 Task: Create Board Product Launch Planning to Workspace Customer Analytics. Create Board Employee Recognition and Rewards to Workspace Customer Analytics. Create Board Content Marketing Content Repurposing and Optimization to Workspace Customer Analytics
Action: Mouse moved to (307, 70)
Screenshot: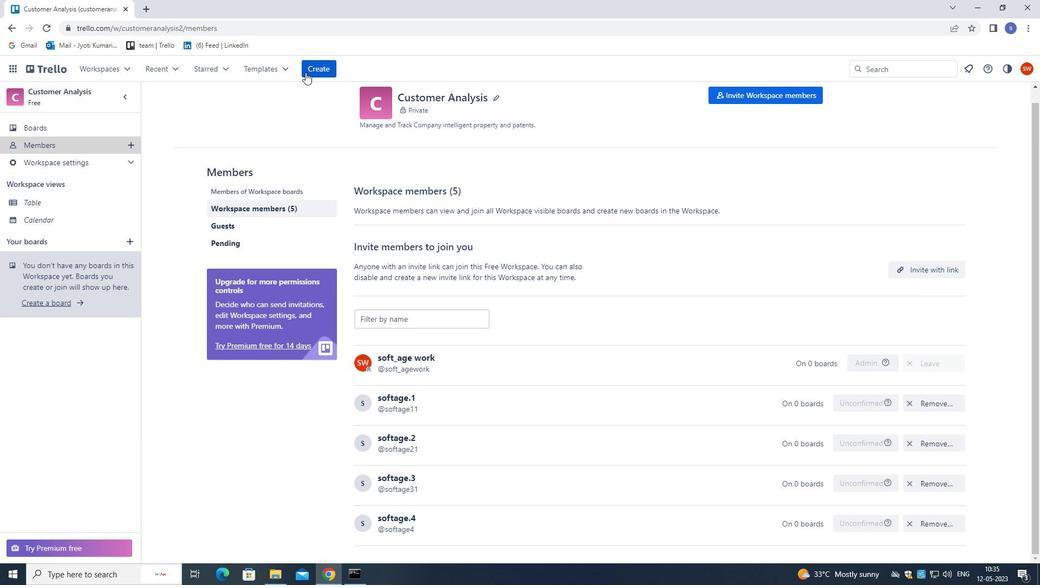 
Action: Mouse pressed left at (307, 70)
Screenshot: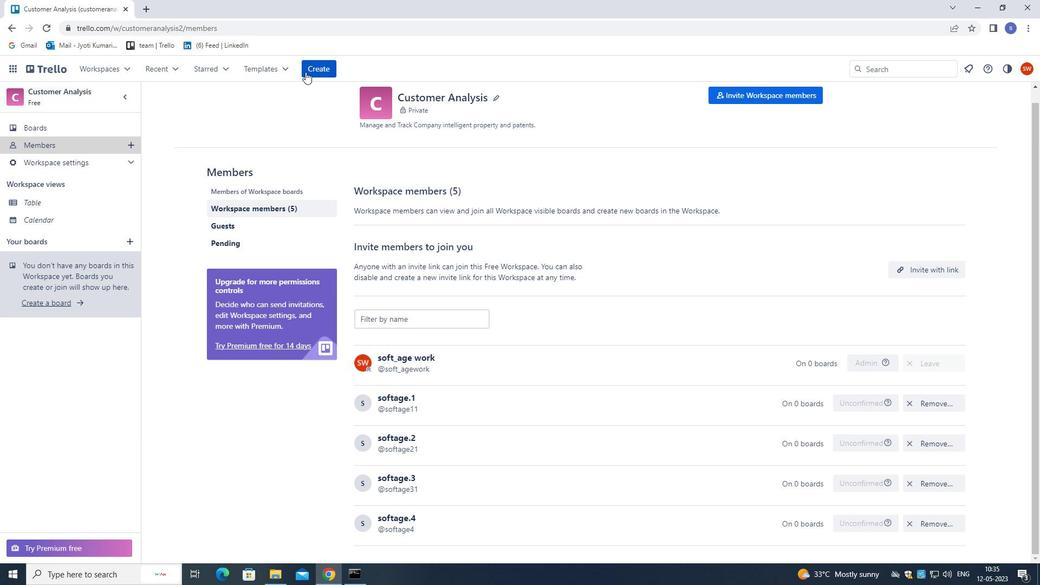 
Action: Mouse moved to (316, 93)
Screenshot: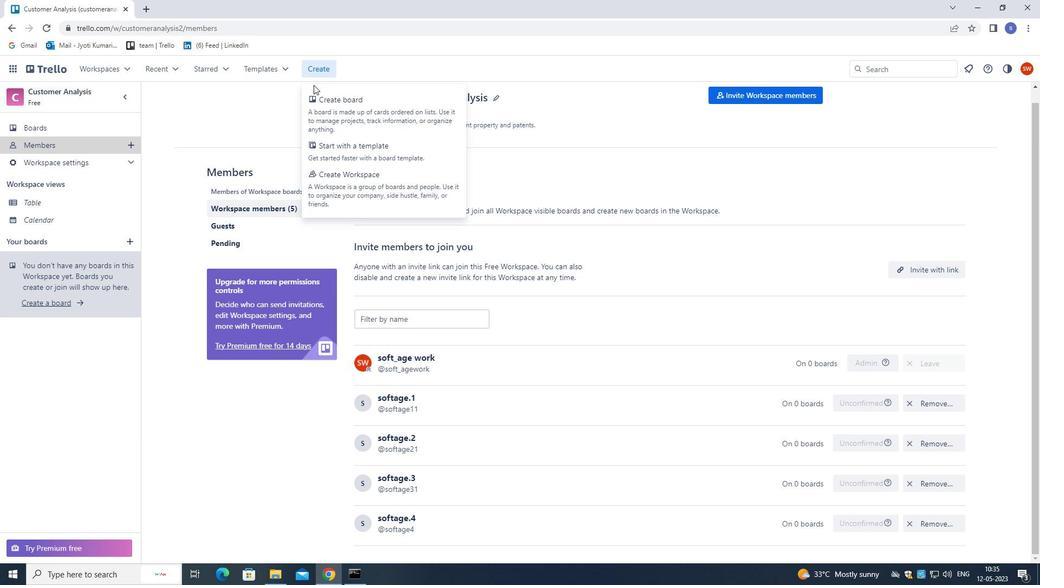 
Action: Mouse pressed left at (316, 93)
Screenshot: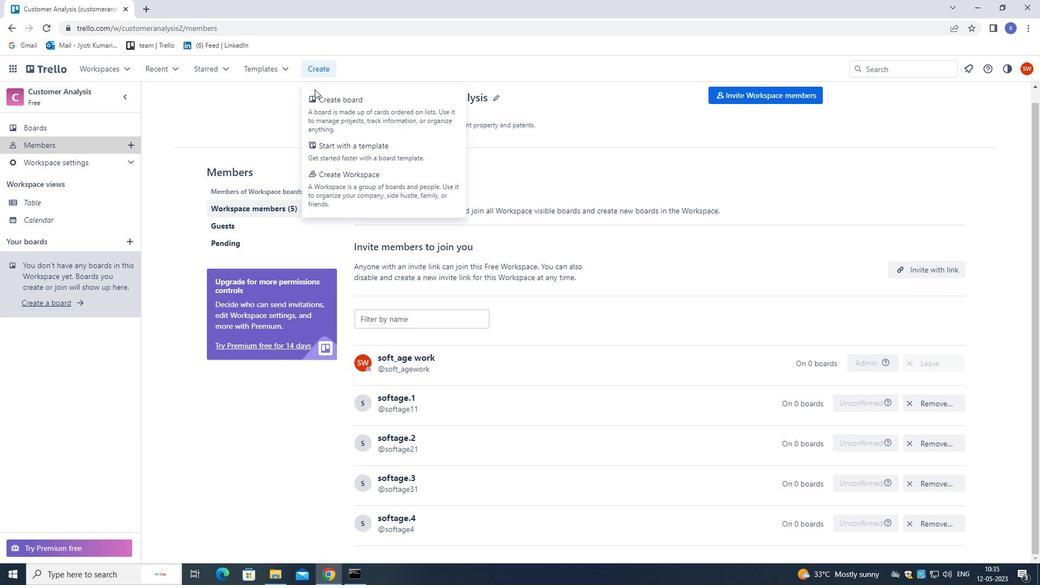 
Action: Key pressed <Key.shift>PRODUCT<Key.space><Key.shift>LAUNCH<Key.space><Key.shift>PLANNING
Screenshot: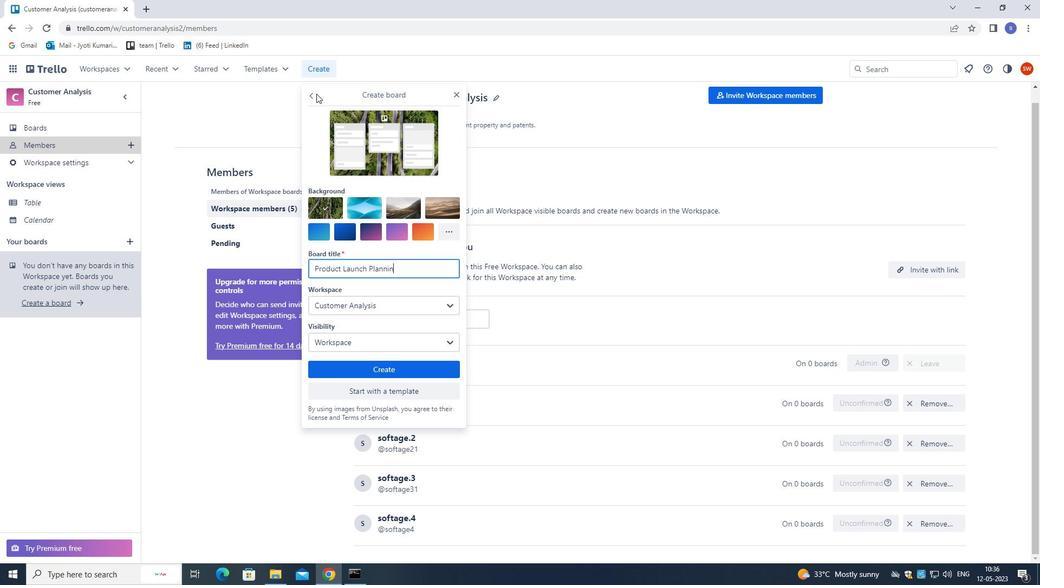 
Action: Mouse moved to (341, 366)
Screenshot: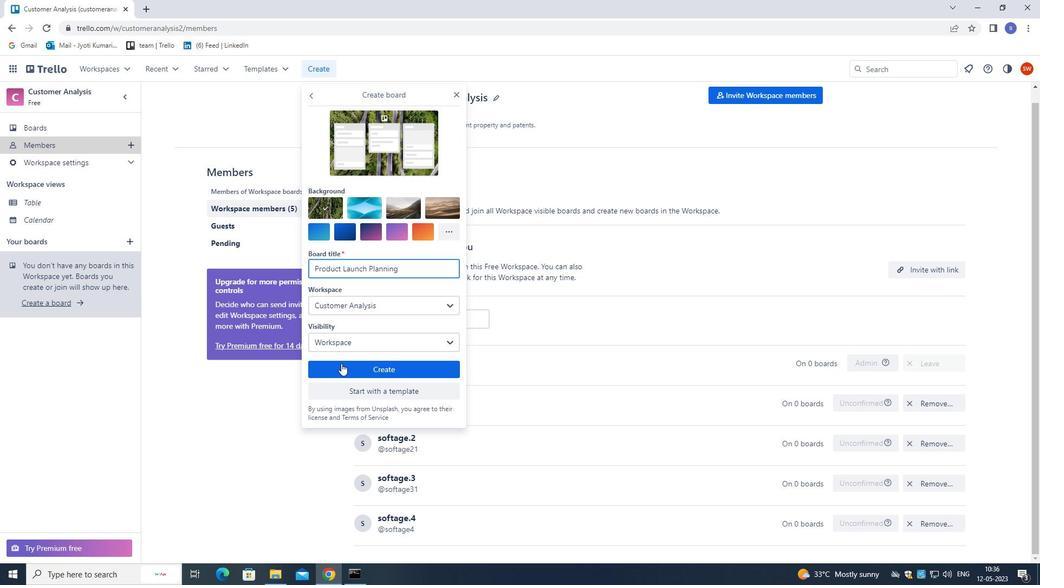 
Action: Mouse pressed left at (341, 366)
Screenshot: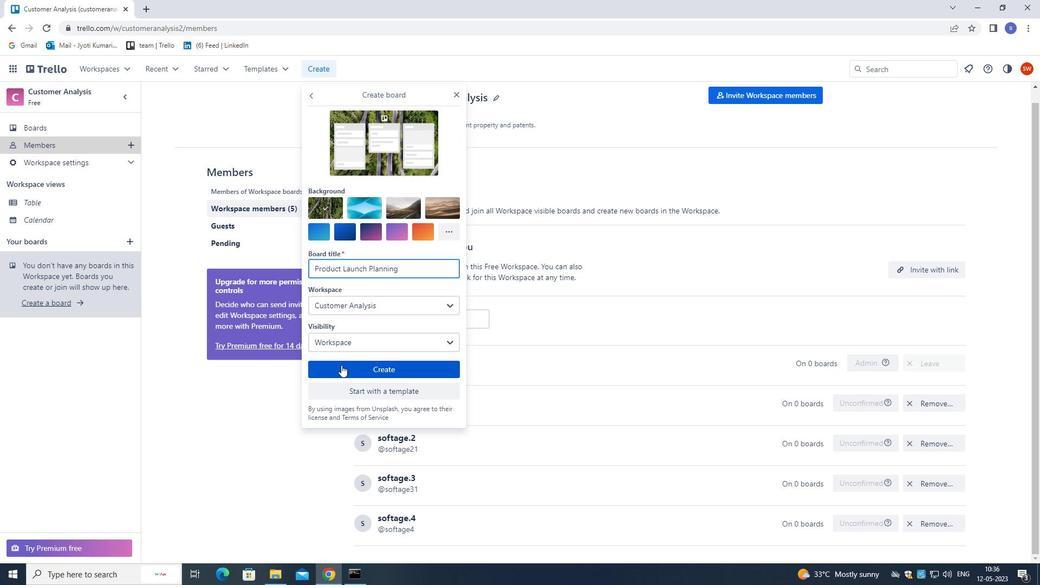 
Action: Mouse moved to (320, 67)
Screenshot: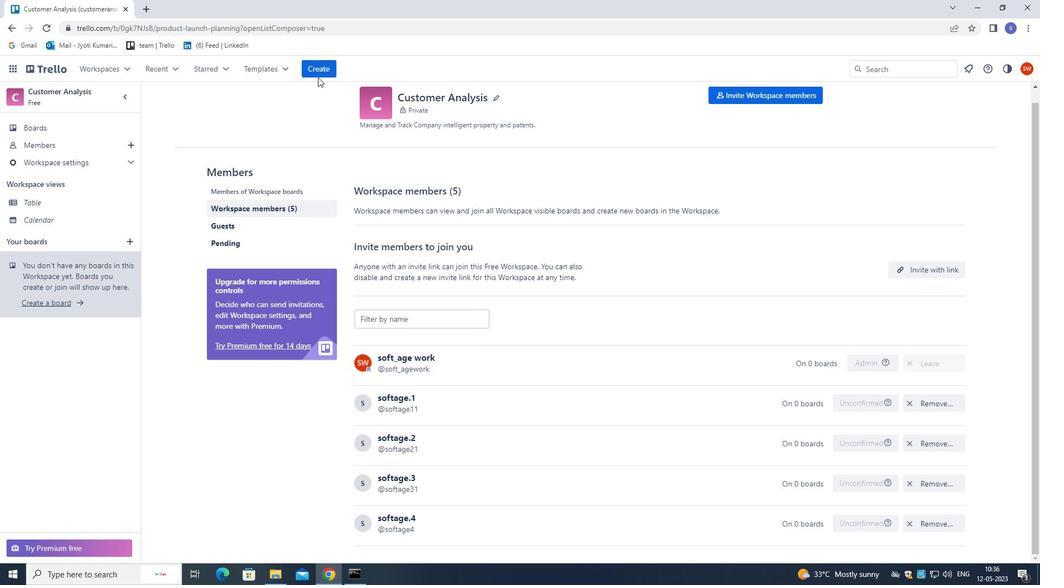 
Action: Mouse pressed left at (320, 67)
Screenshot: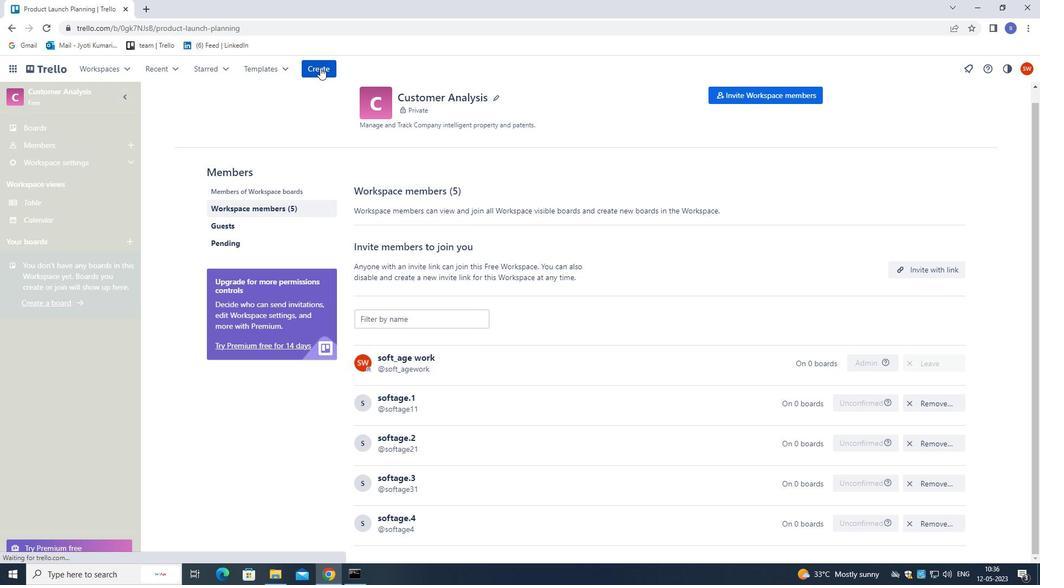 
Action: Mouse moved to (329, 102)
Screenshot: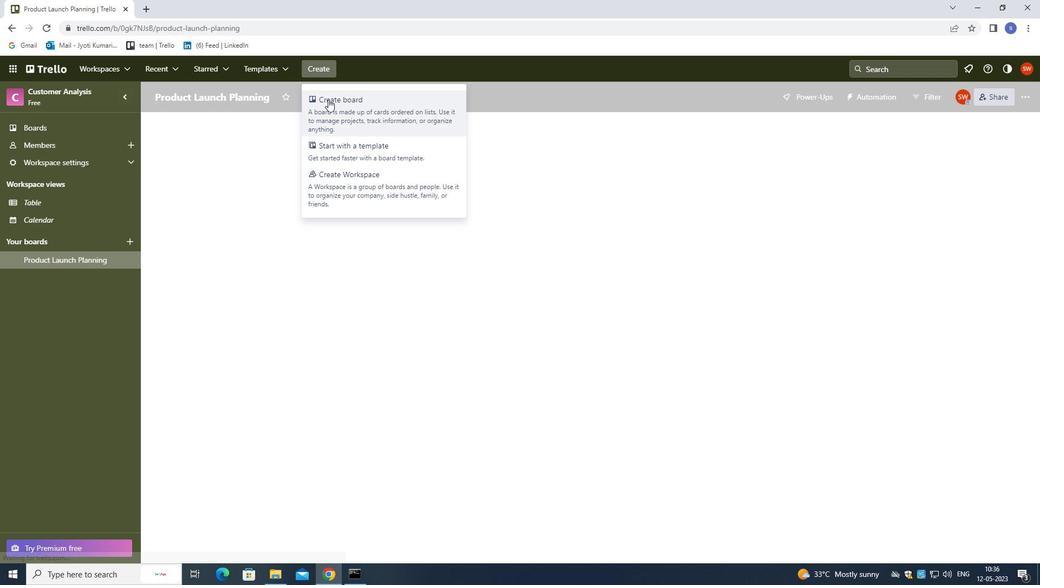 
Action: Mouse pressed left at (329, 102)
Screenshot: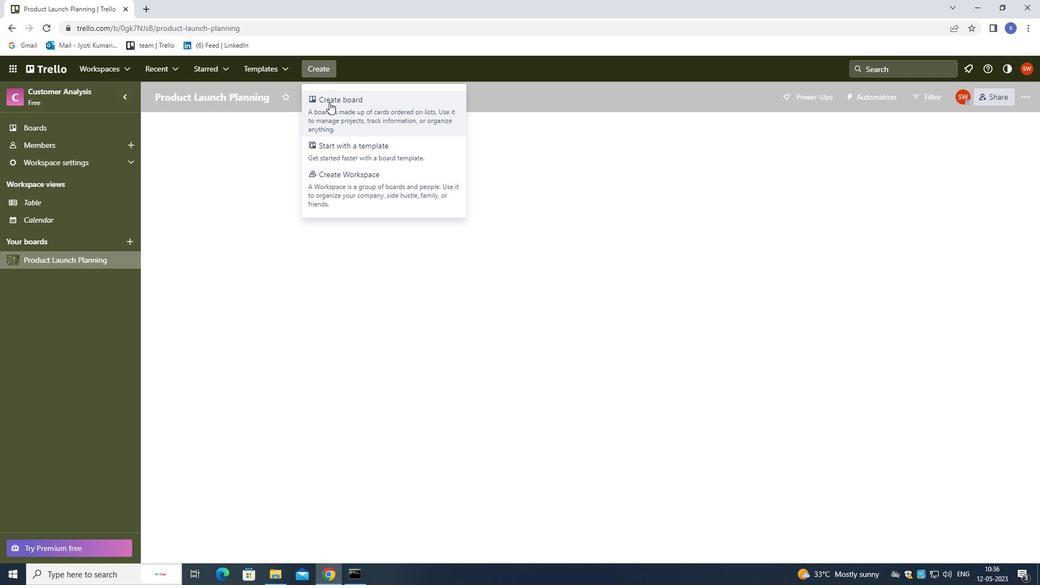 
Action: Key pressed <Key.shift>W<Key.backspace>EMPLOYEE<Key.space><Key.shift>RECOGNITION<Key.space><Key.shift>AND<Key.space><Key.shift>REWARDS<Key.space>
Screenshot: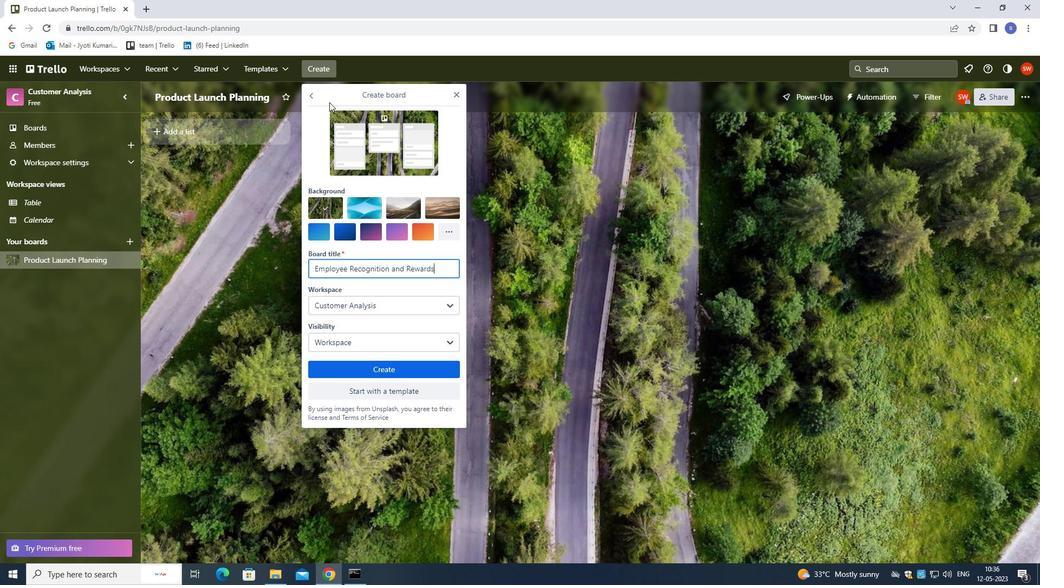 
Action: Mouse moved to (372, 366)
Screenshot: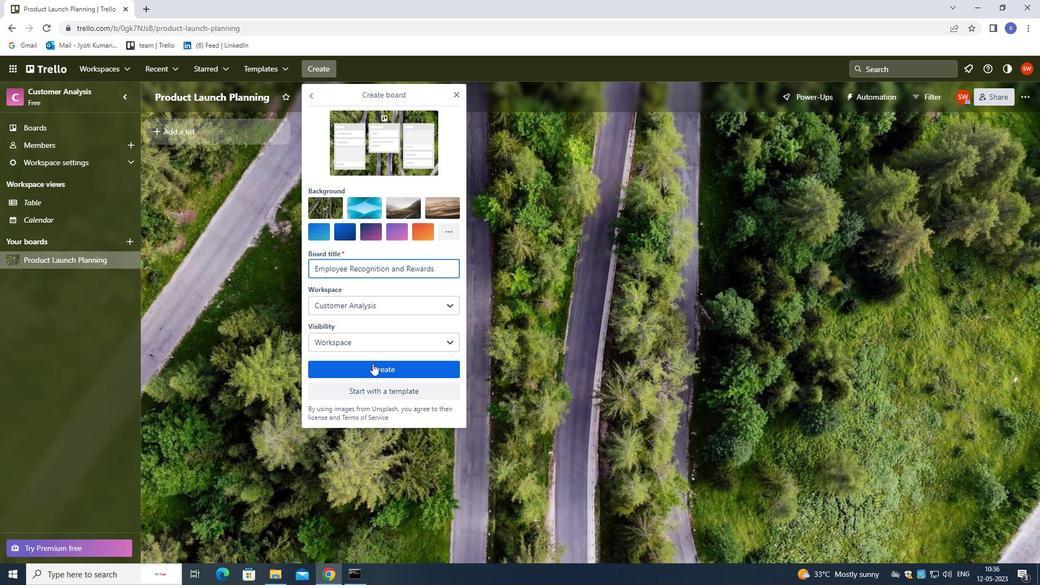
Action: Mouse pressed left at (372, 366)
Screenshot: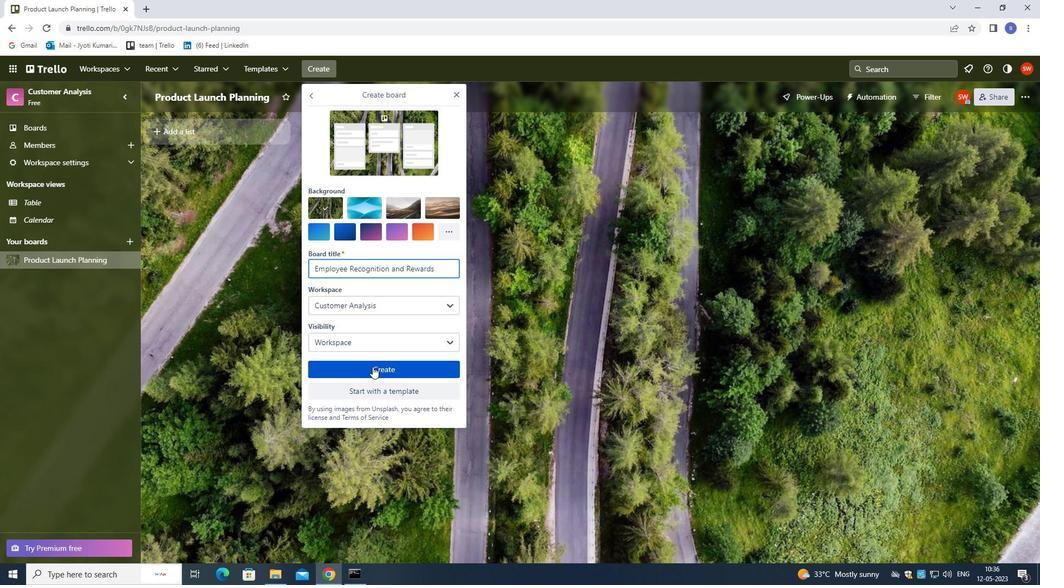 
Action: Mouse moved to (317, 65)
Screenshot: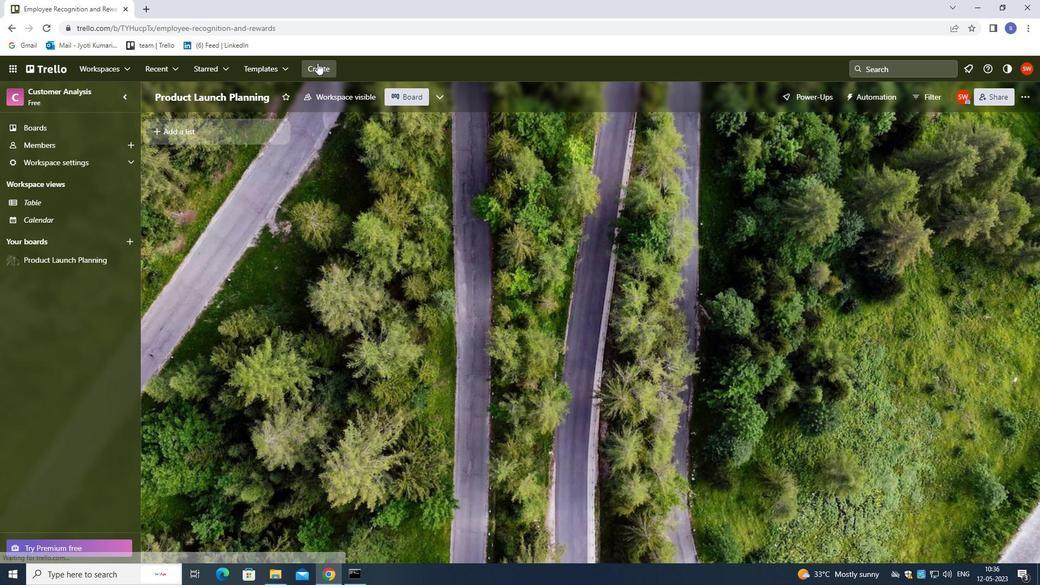 
Action: Mouse pressed left at (317, 65)
Screenshot: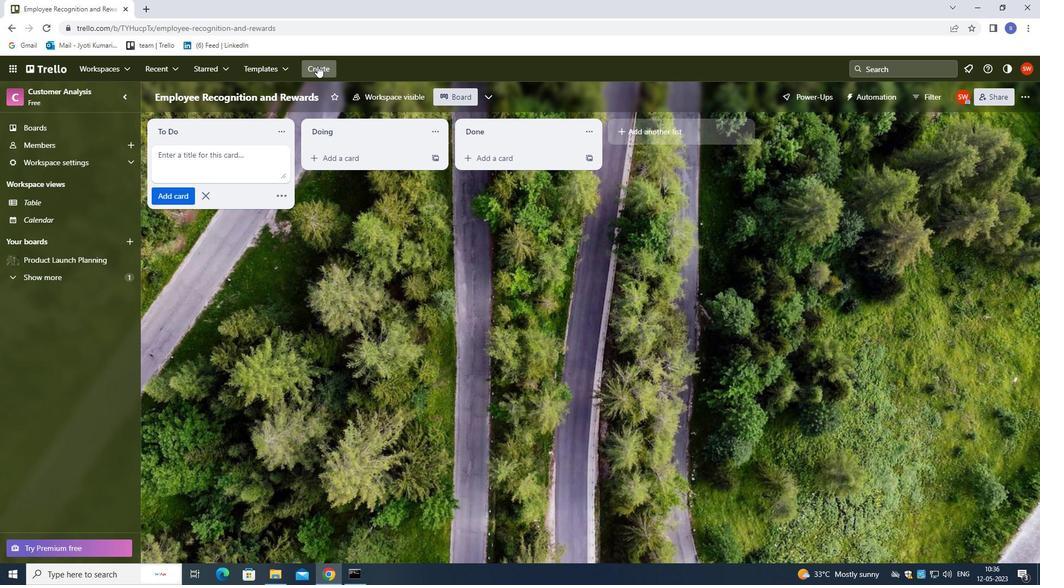
Action: Mouse moved to (325, 107)
Screenshot: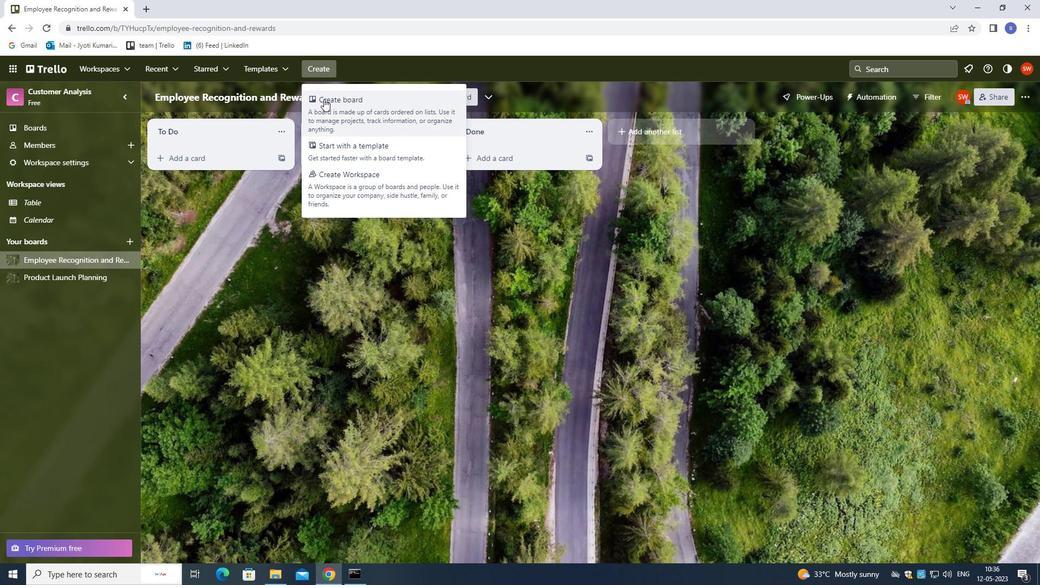 
Action: Mouse pressed left at (325, 107)
Screenshot: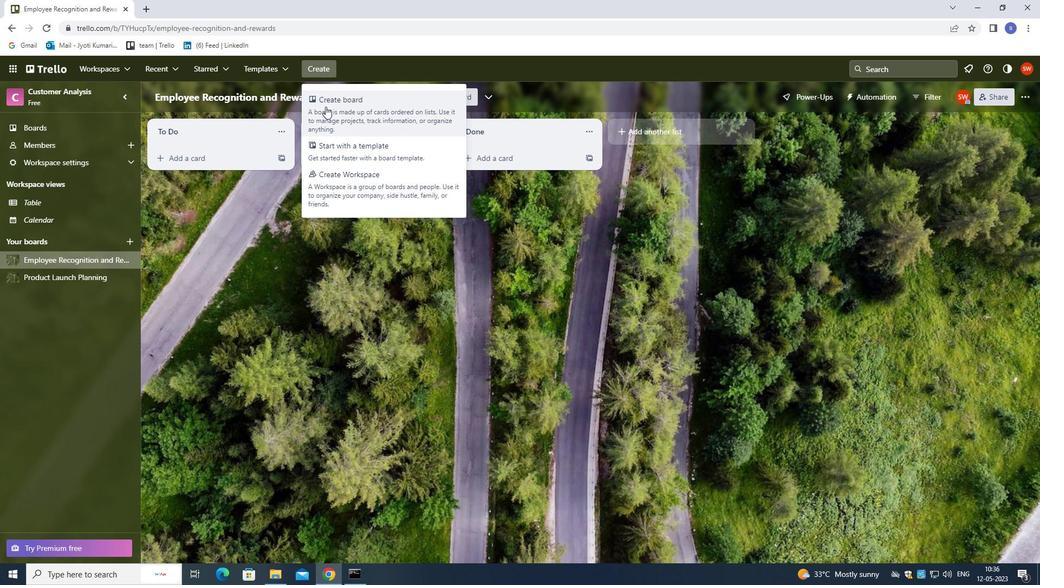 
Action: Key pressed <Key.shift>CONTENT<Key.space><Key.shift><Key.shift><Key.shift><Key.shift><Key.shift><Key.shift><Key.shift><Key.shift><Key.shift><Key.shift><Key.shift><Key.shift><Key.shift><Key.shift><Key.shift><Key.shift><Key.shift>MARKETING<Key.space><Key.shift><Key.shift>REPURPOSING<Key.space><Key.shift>AND<Key.space><Key.shift><Key.shift>OPTIMIZATION
Screenshot: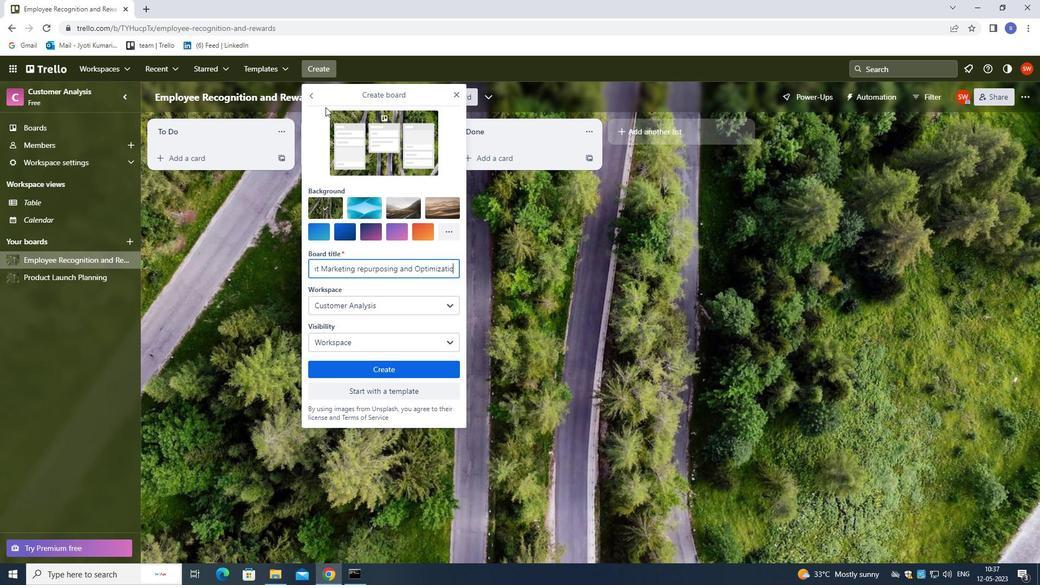 
Action: Mouse moved to (393, 366)
Screenshot: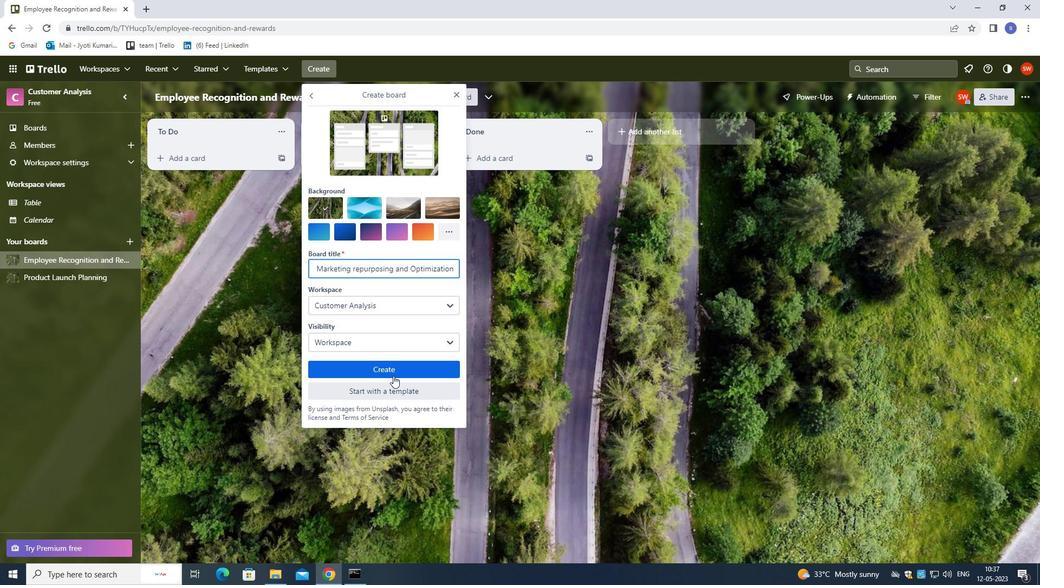 
Action: Mouse pressed left at (393, 366)
Screenshot: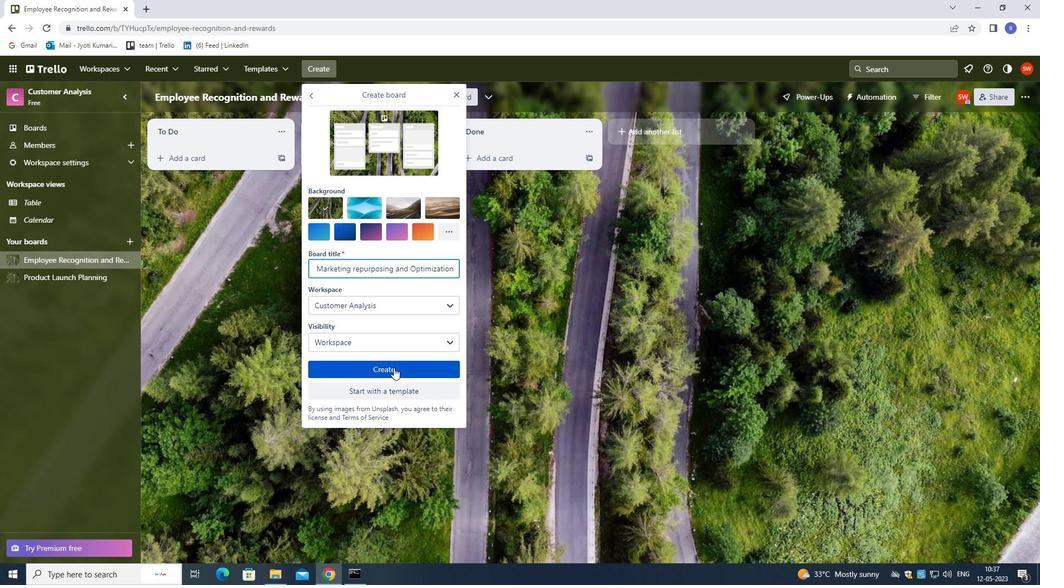 
